 Task: Plan the quickest route from San Antonio to Big Bend Ranch State Park.
Action: Mouse moved to (970, 69)
Screenshot: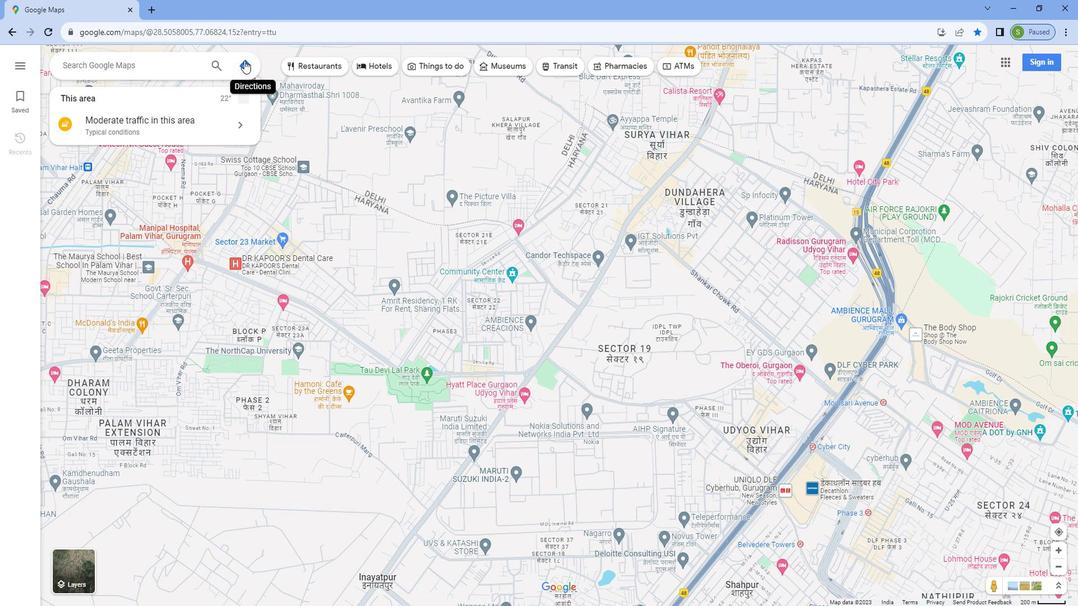 
Action: Mouse pressed left at (970, 69)
Screenshot: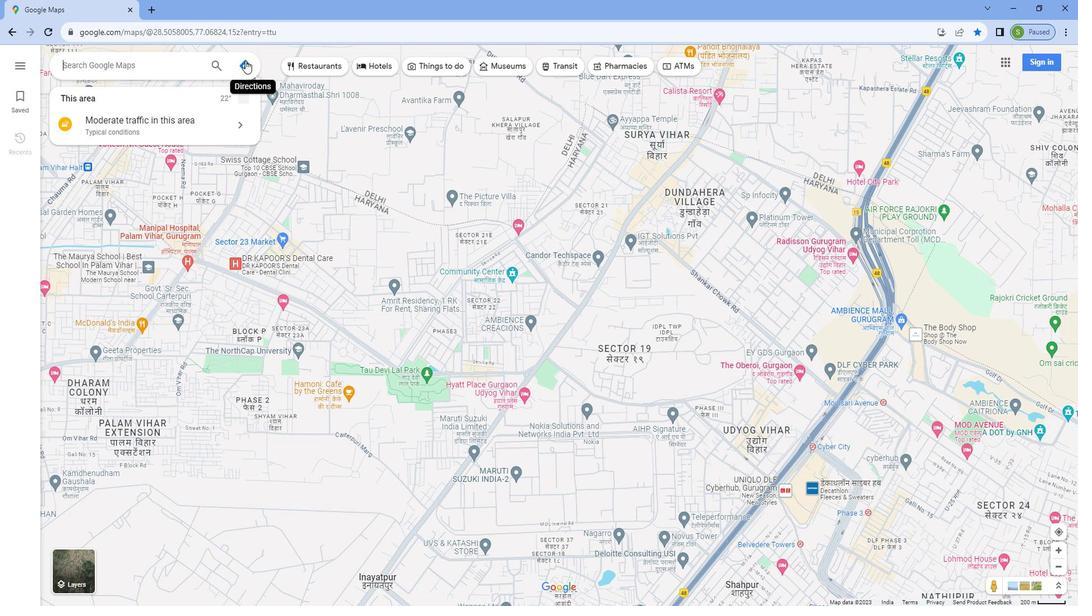 
Action: Mouse moved to (900, 103)
Screenshot: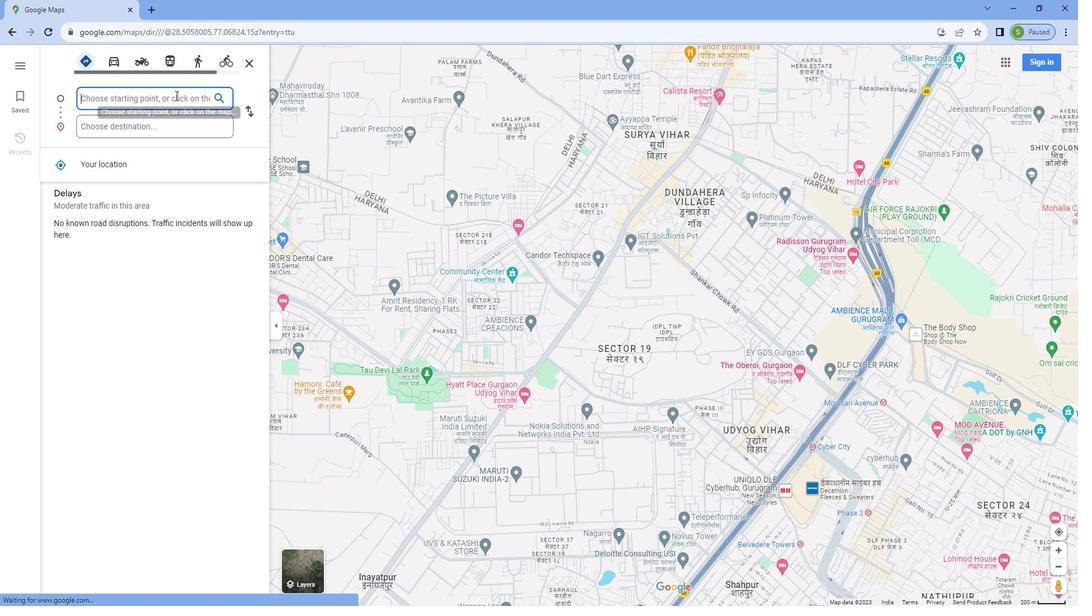 
Action: Key pressed <Key.caps_lock>S<Key.caps_lock>an<Key.space><Key.caps_lock>A<Key.caps_lock>ntonio
Screenshot: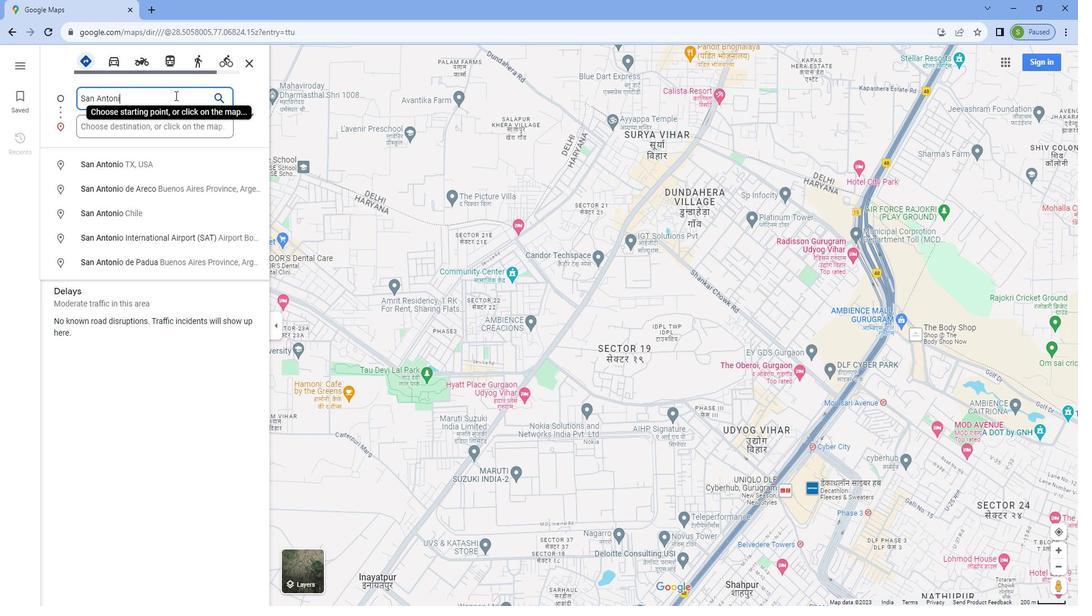 
Action: Mouse moved to (908, 133)
Screenshot: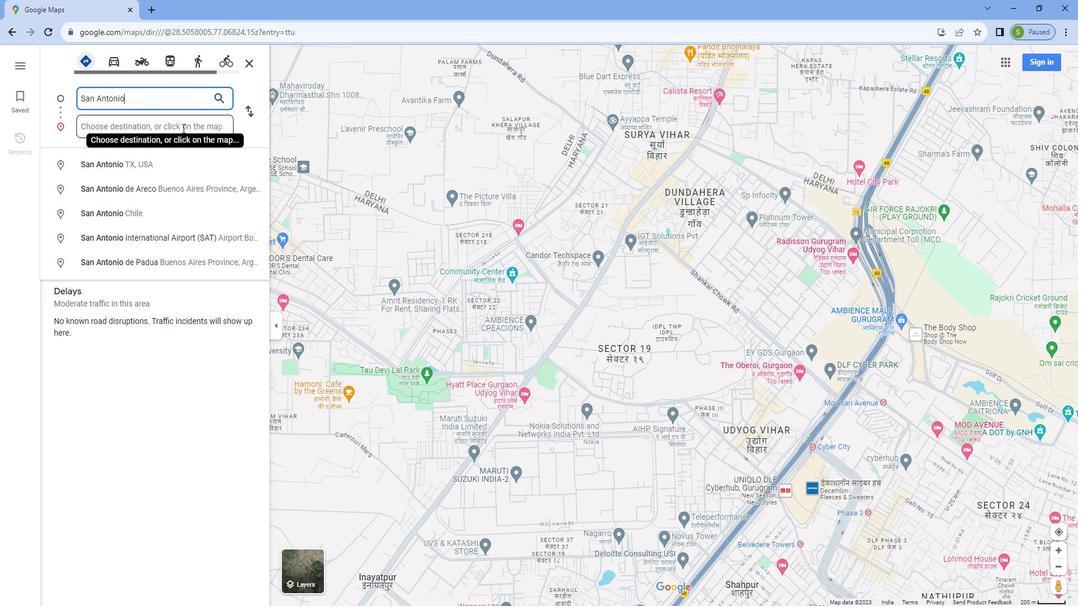 
Action: Mouse pressed left at (908, 133)
Screenshot: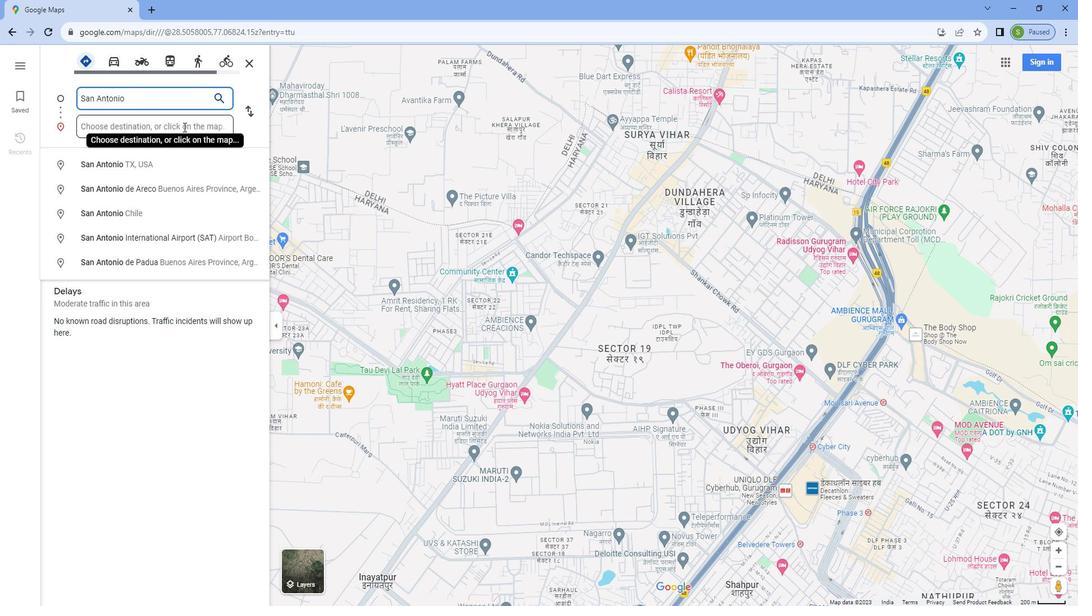 
Action: Key pressed <Key.caps_lock>B<Key.caps_lock>ig<Key.space><Key.caps_lock>B<Key.caps_lock>end<Key.space><Key.caps_lock>R<Key.caps_lock>anch<Key.space><Key.caps_lock>S<Key.caps_lock>tate<Key.space><Key.caps_lock>P<Key.caps_lock>ark<Key.enter>
Screenshot: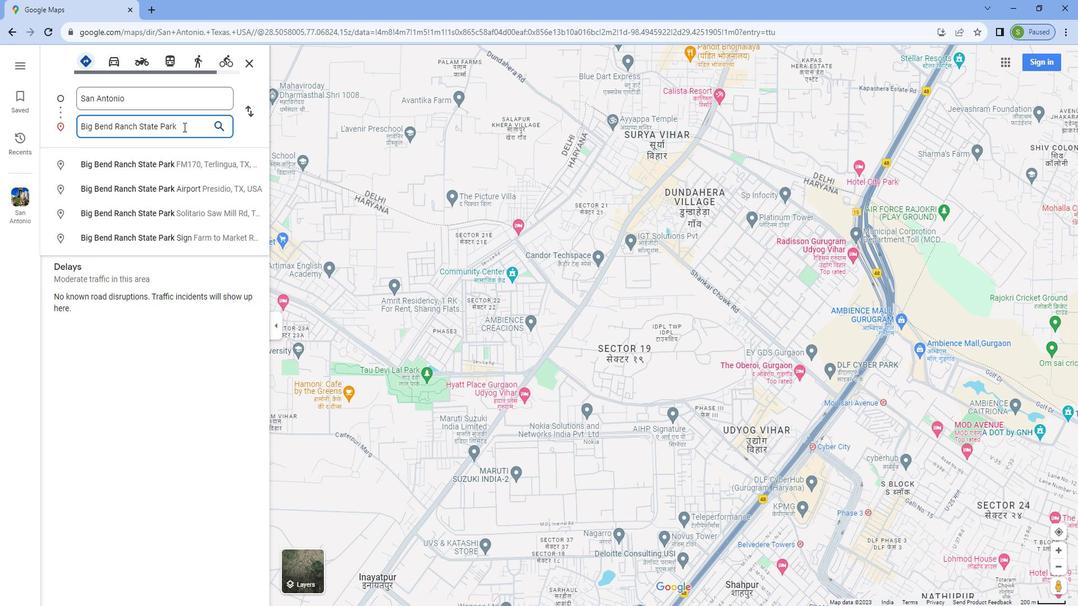 
Action: Mouse moved to (825, 303)
Screenshot: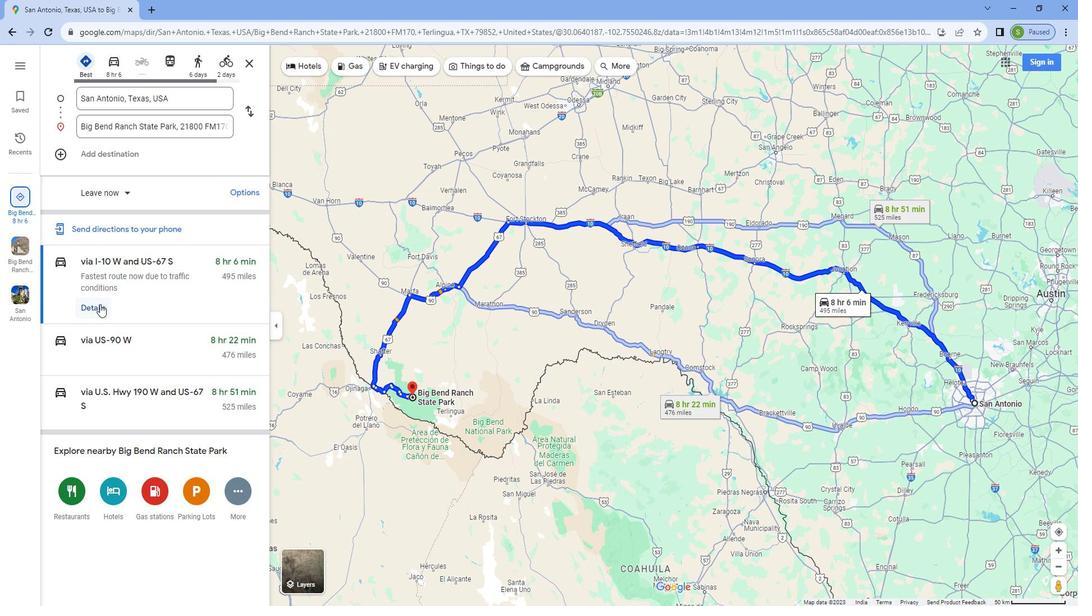 
Action: Mouse pressed left at (825, 303)
Screenshot: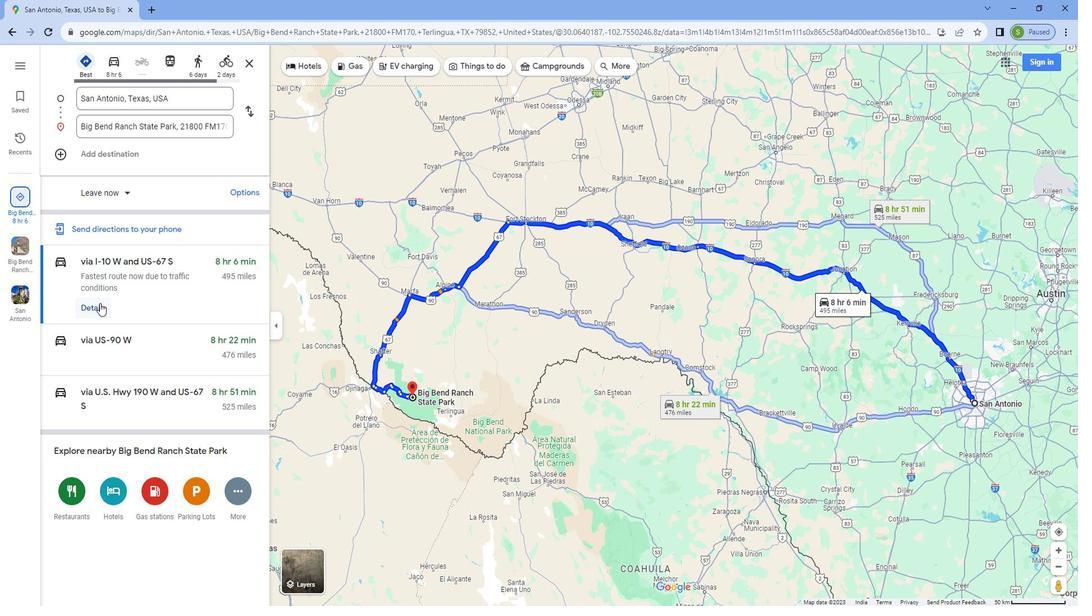 
Action: Mouse moved to (792, 214)
Screenshot: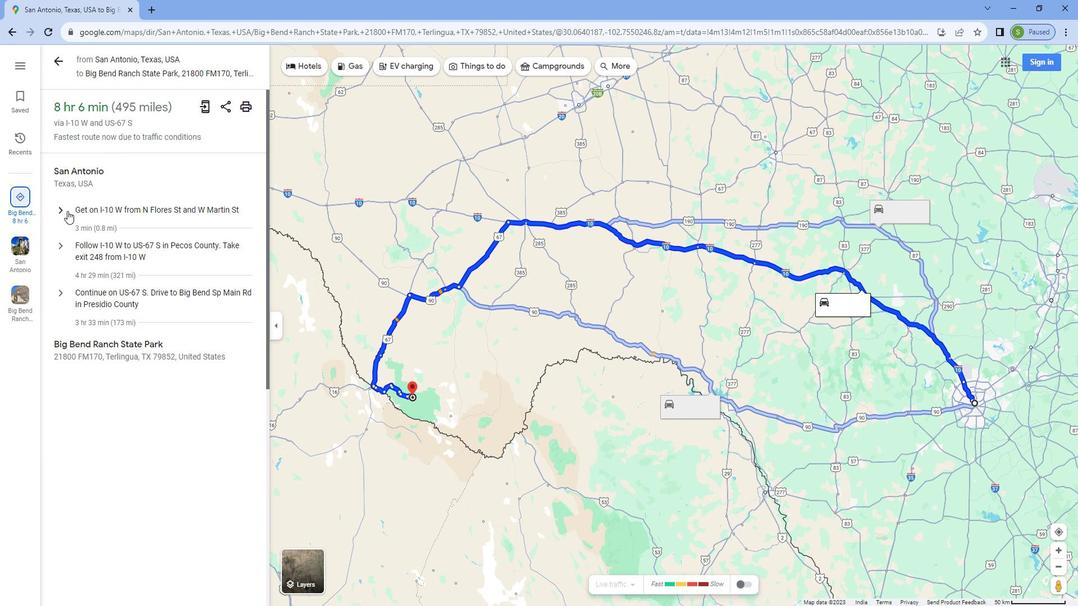 
Action: Mouse pressed left at (792, 214)
Screenshot: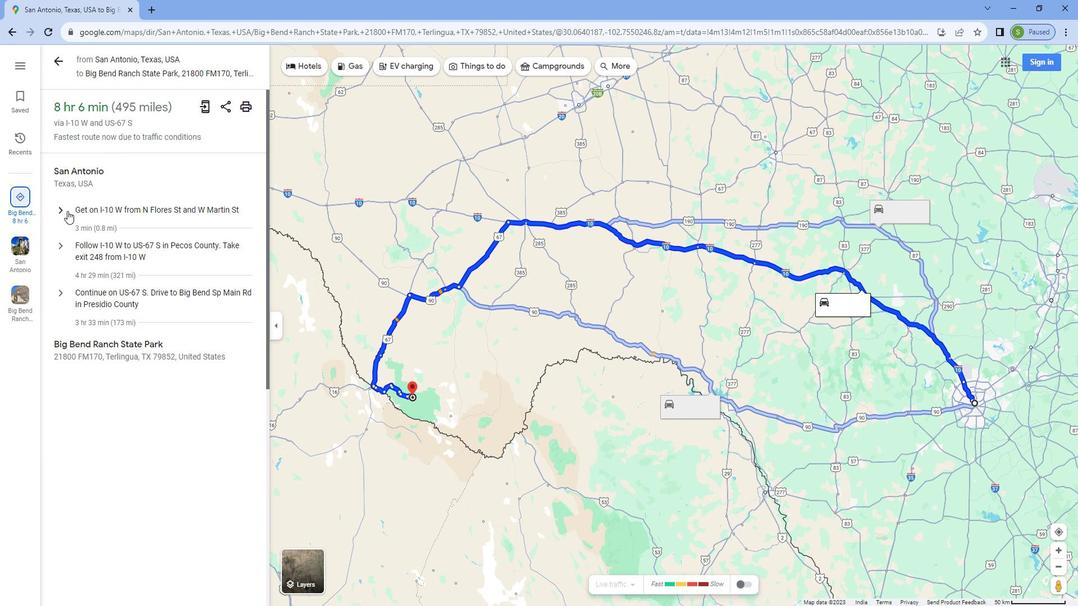 
Action: Mouse moved to (790, 396)
Screenshot: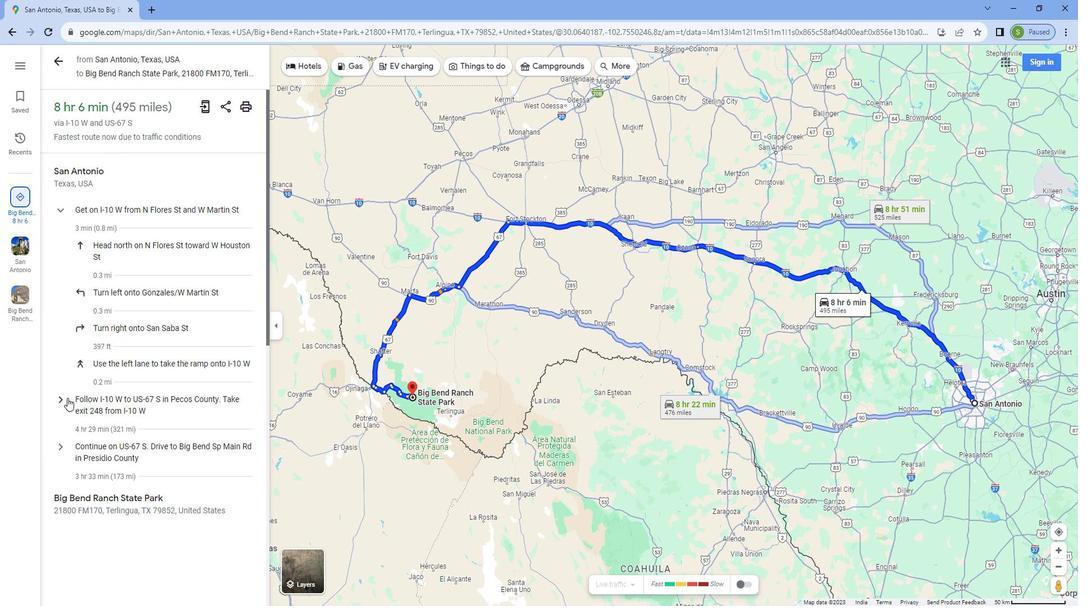 
Action: Mouse pressed left at (790, 396)
Screenshot: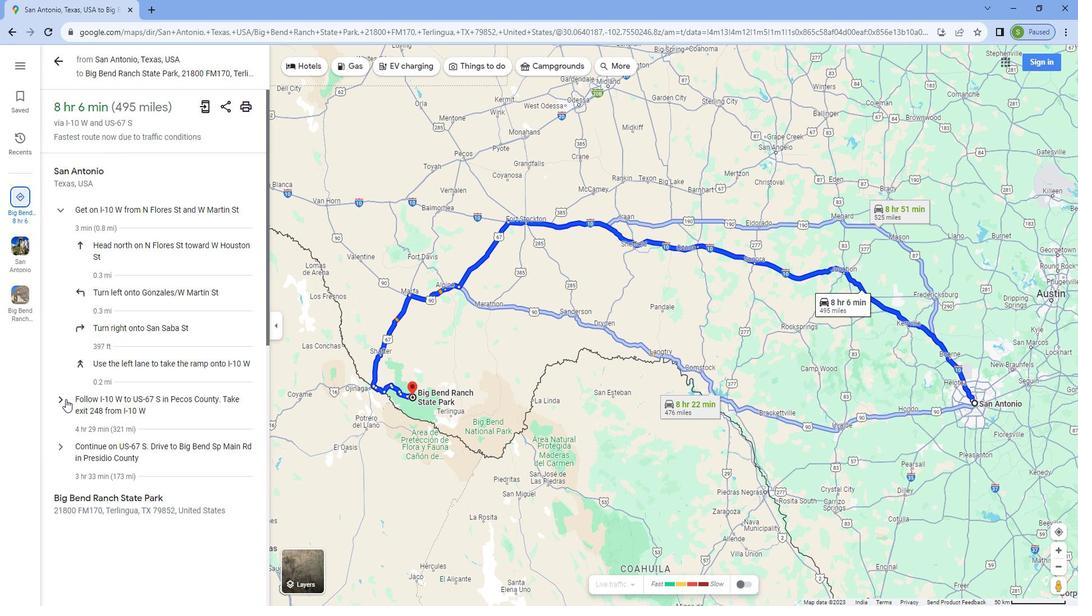 
Action: Mouse moved to (914, 449)
Screenshot: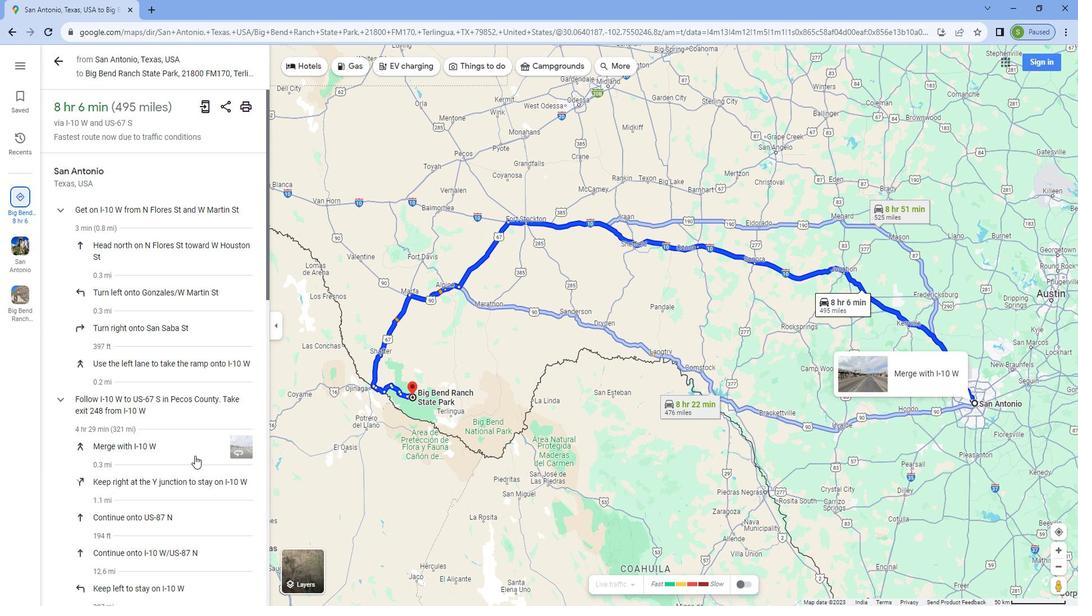 
Action: Mouse scrolled (914, 448) with delta (0, 0)
Screenshot: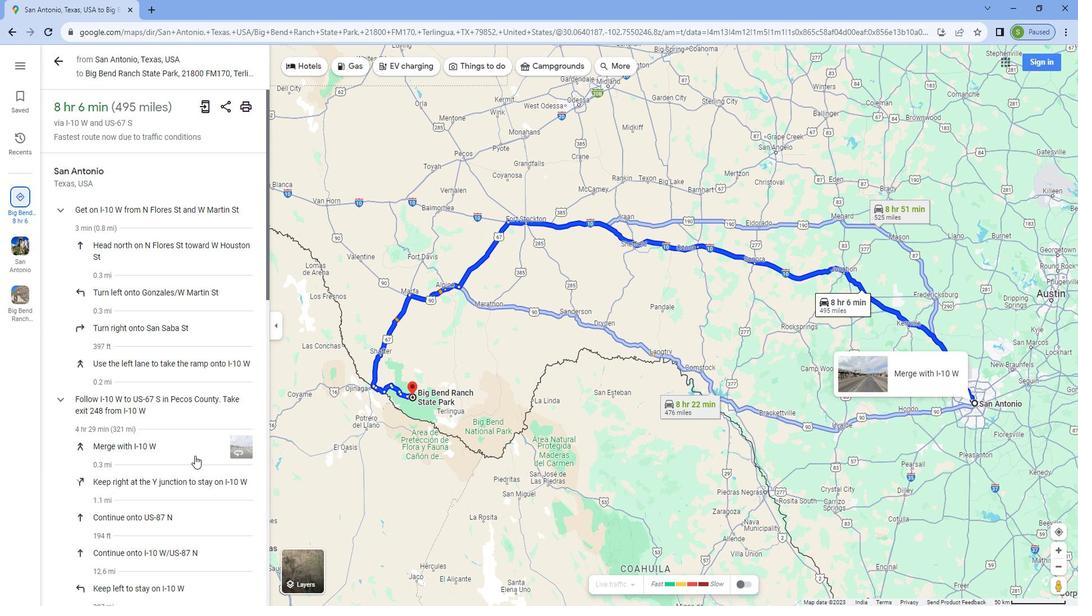 
Action: Mouse moved to (900, 437)
Screenshot: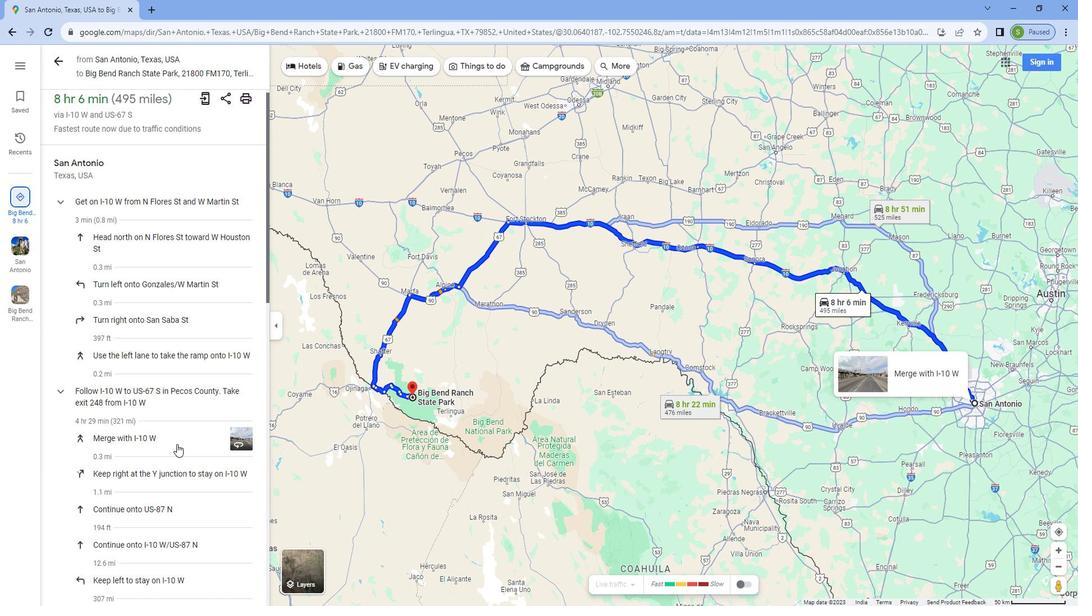 
Action: Mouse scrolled (900, 437) with delta (0, 0)
Screenshot: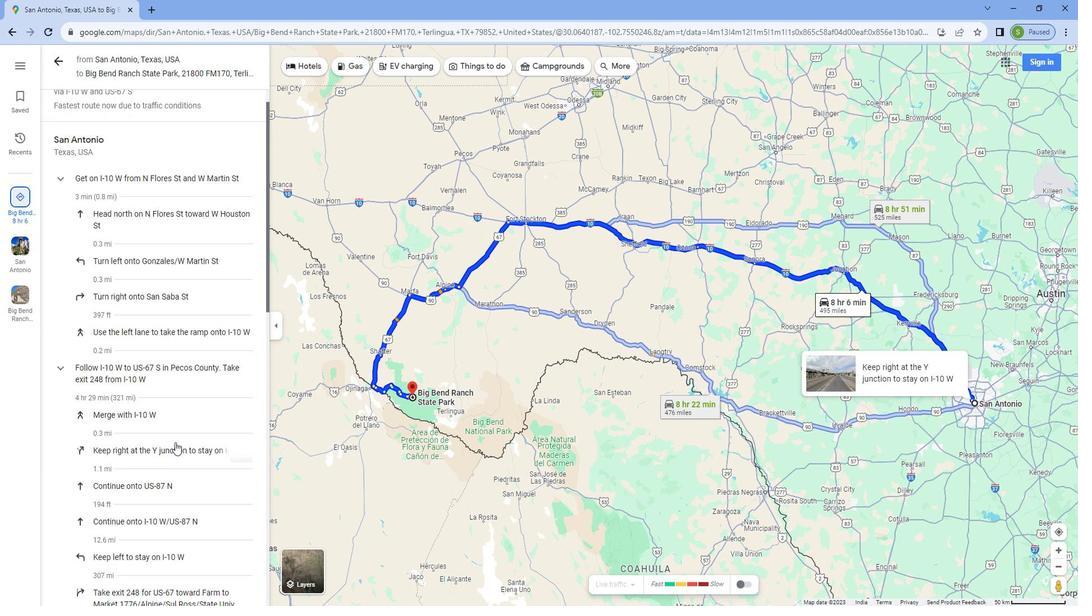 
Action: Mouse moved to (898, 435)
Screenshot: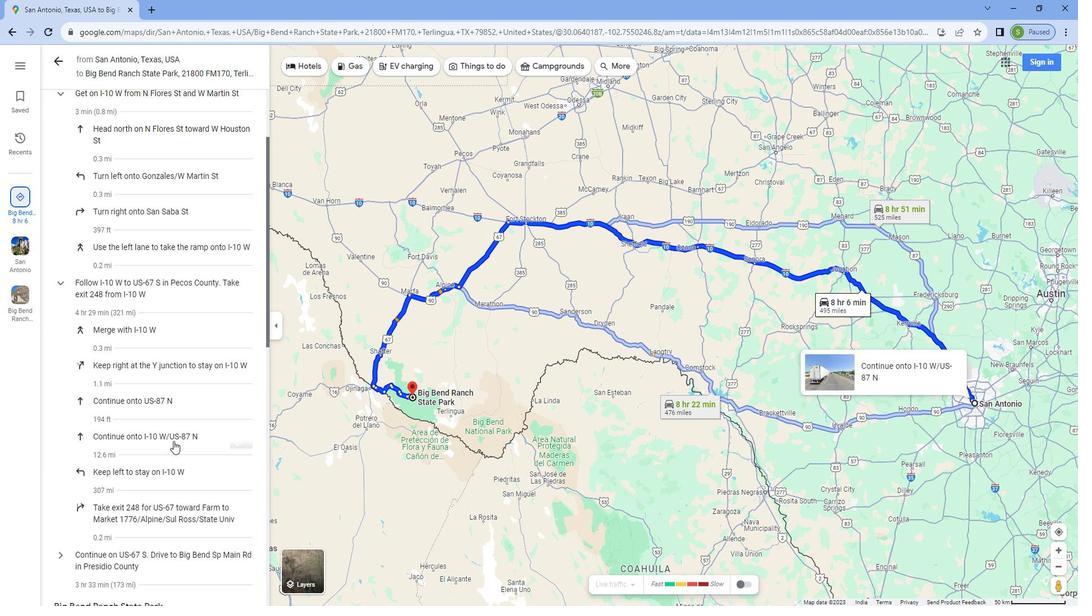 
Action: Mouse scrolled (898, 435) with delta (0, 0)
Screenshot: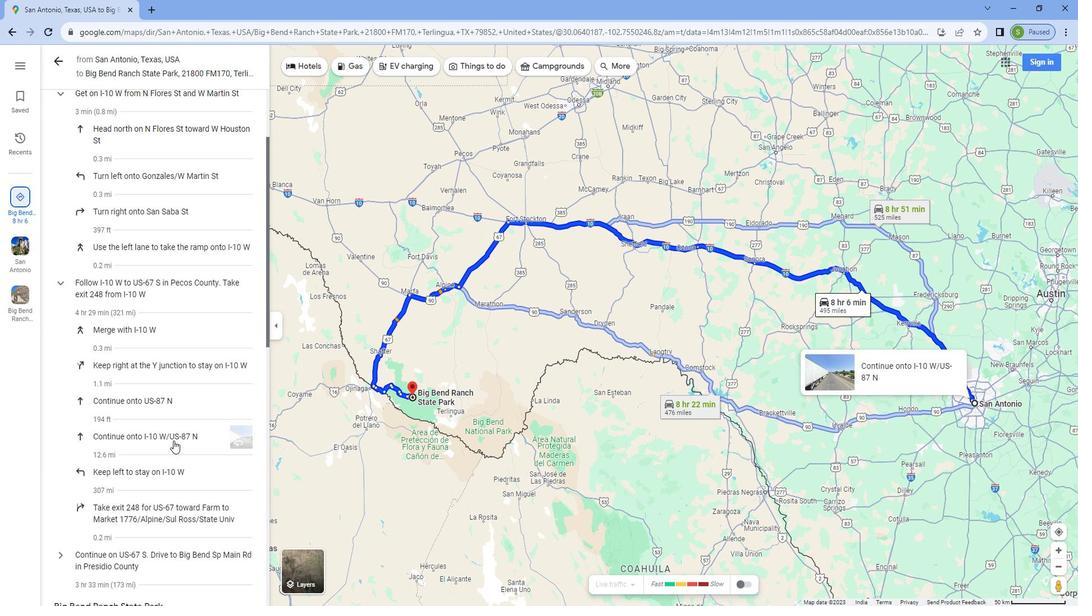 
Action: Mouse scrolled (898, 435) with delta (0, 0)
Screenshot: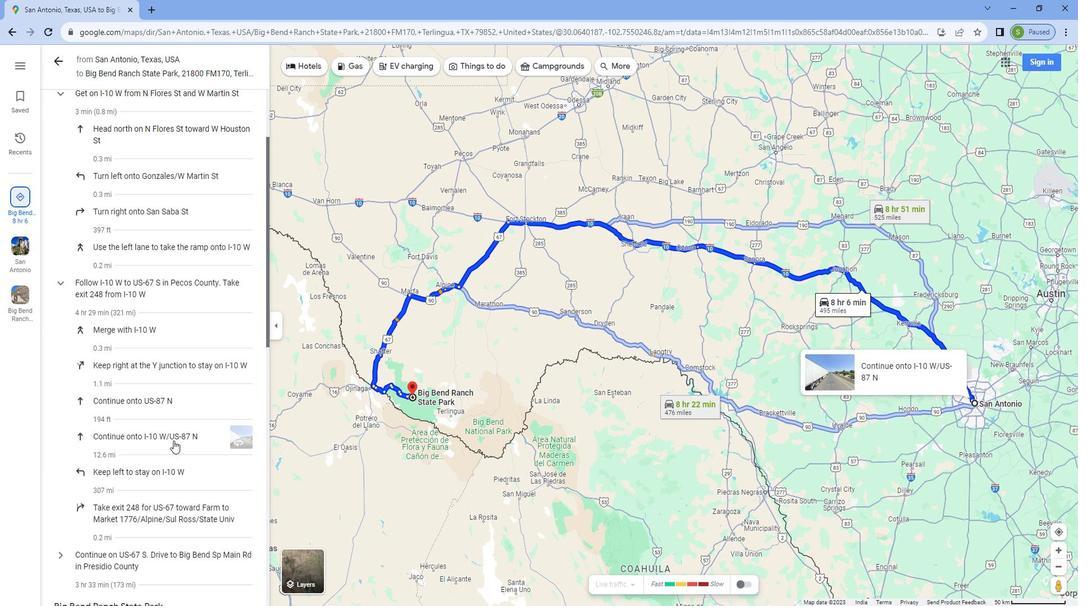 
Action: Mouse scrolled (898, 435) with delta (0, 0)
Screenshot: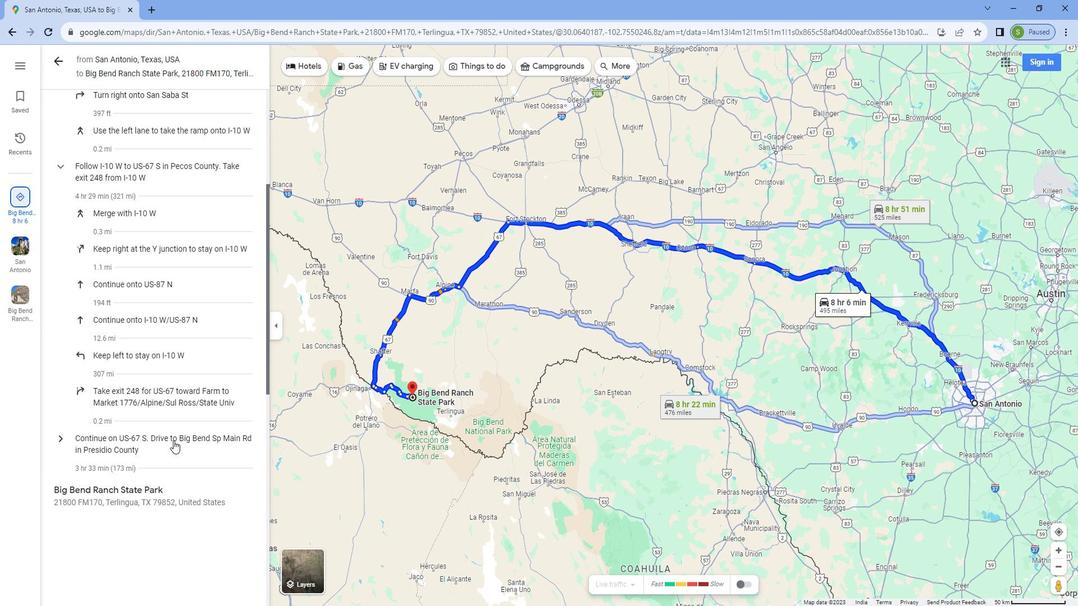
Action: Mouse scrolled (898, 435) with delta (0, 0)
Screenshot: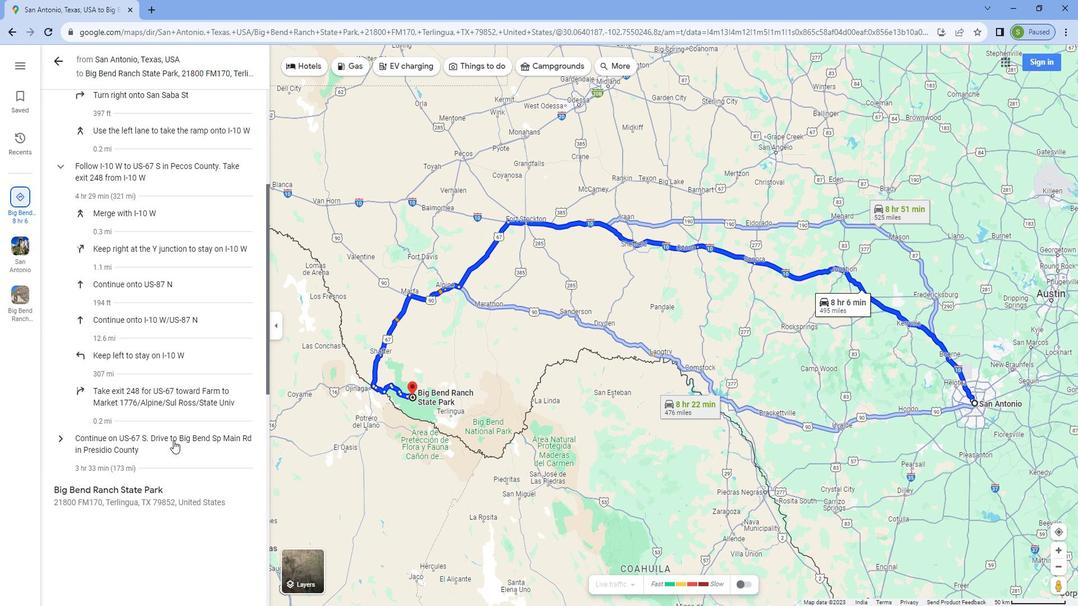 
Action: Mouse moved to (790, 318)
Screenshot: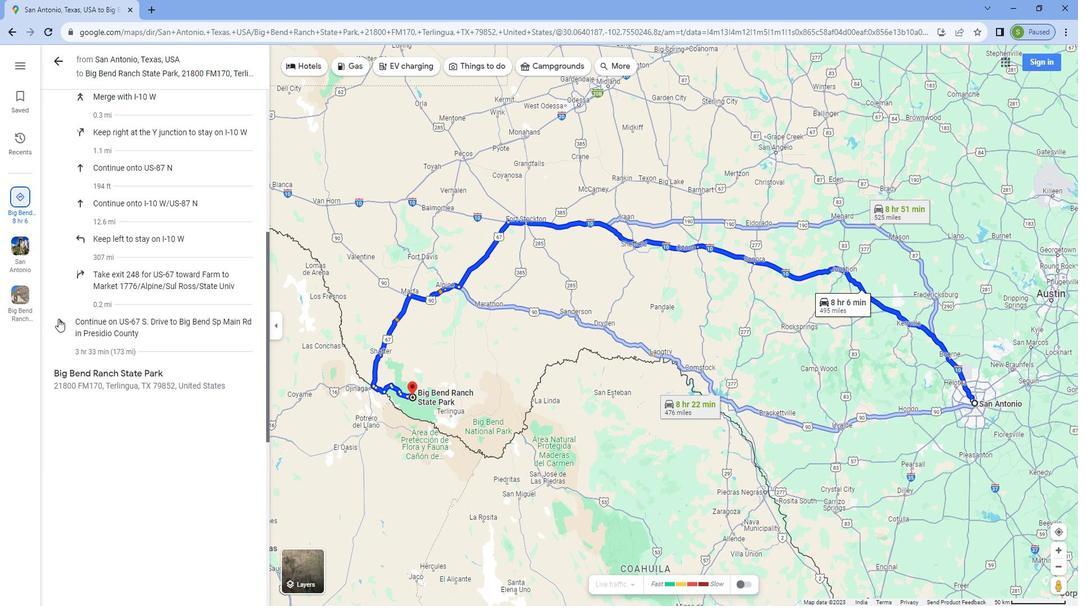 
Action: Mouse pressed left at (790, 318)
Screenshot: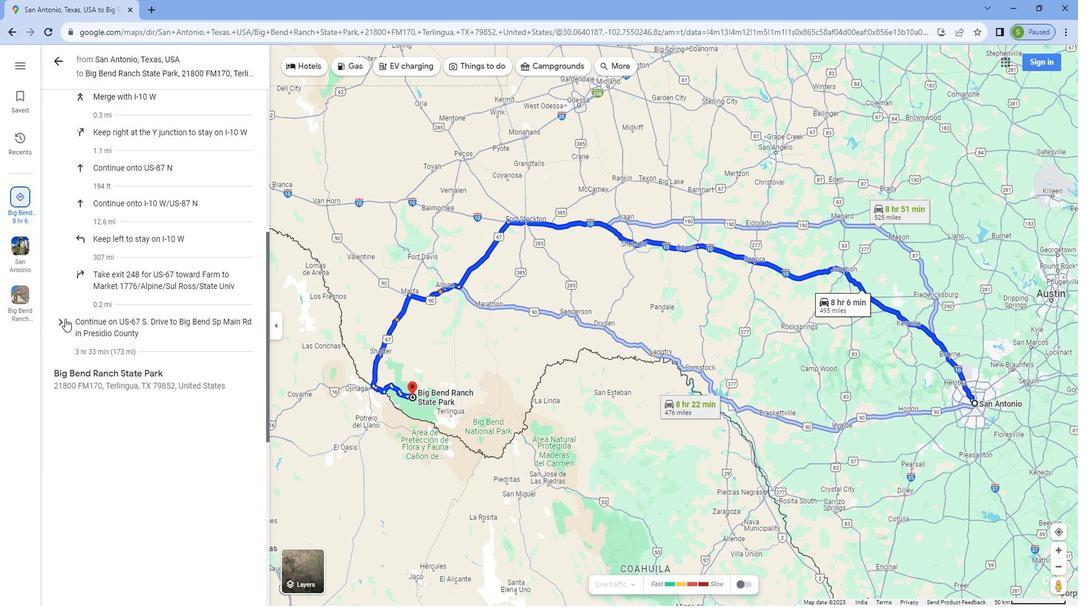 
Action: Mouse moved to (911, 392)
Screenshot: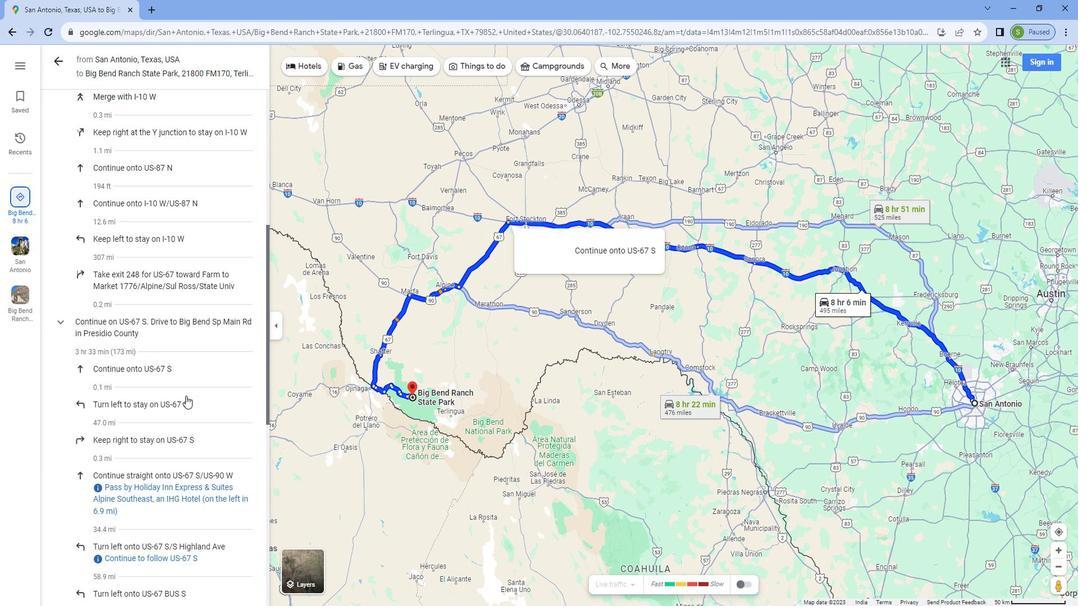 
Action: Mouse scrolled (911, 392) with delta (0, 0)
Screenshot: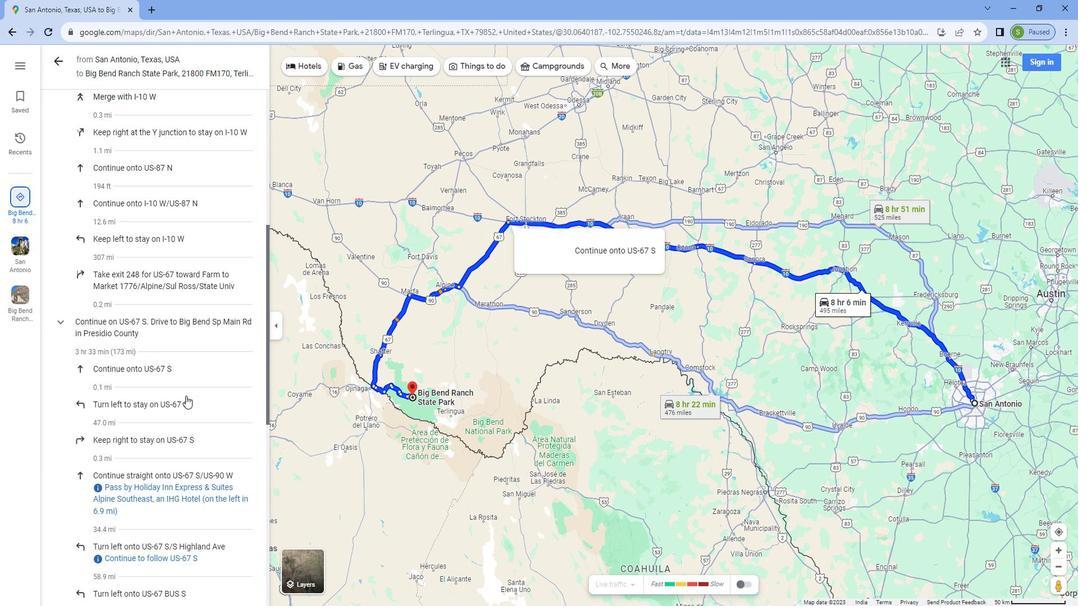 
Action: Mouse moved to (911, 393)
Screenshot: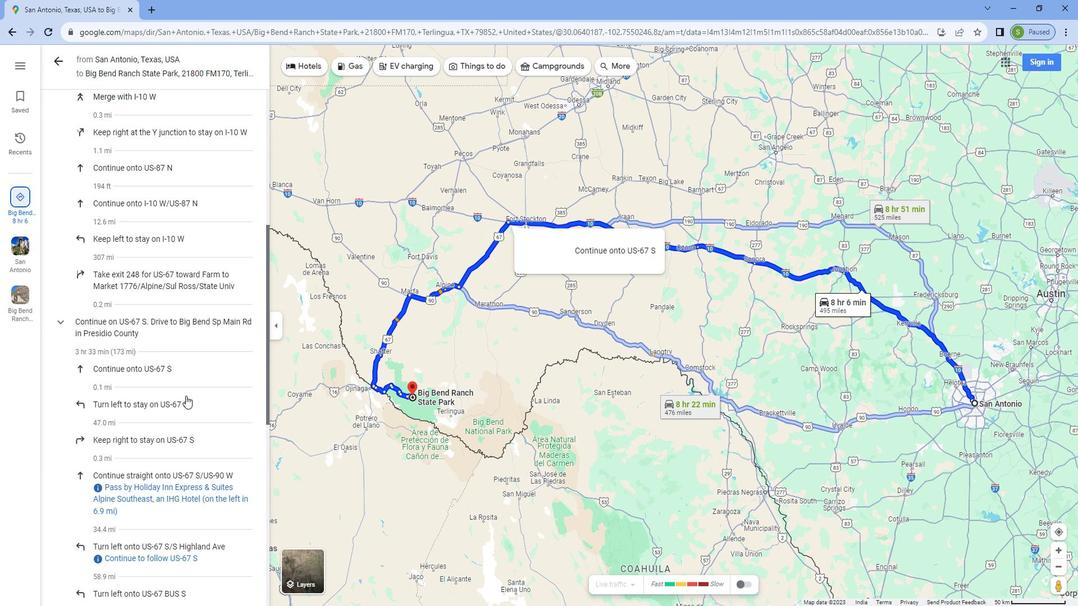 
Action: Mouse scrolled (911, 392) with delta (0, 0)
Screenshot: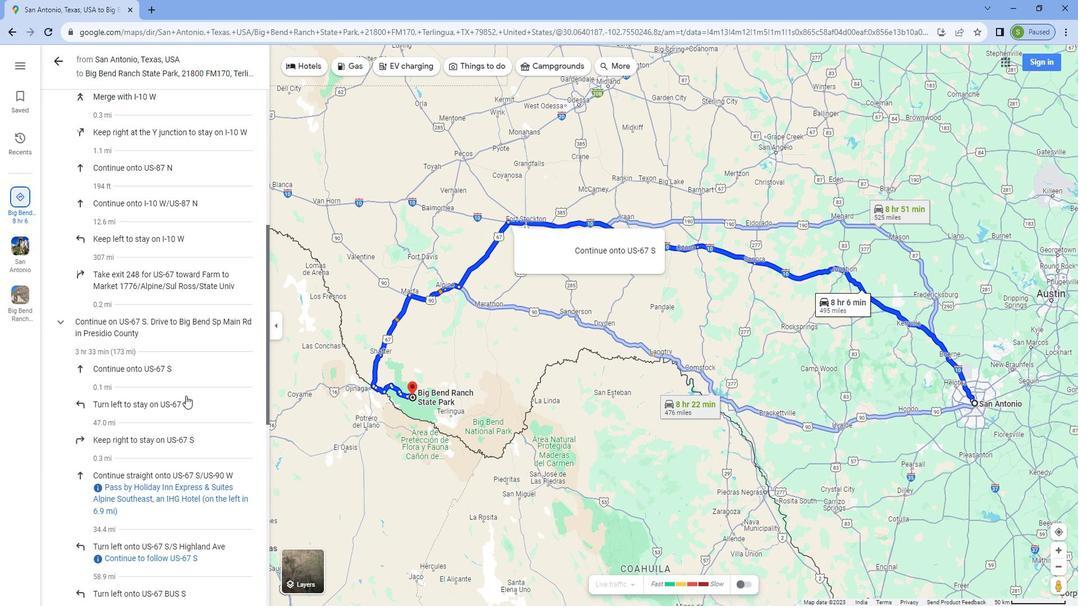 
Action: Mouse scrolled (911, 392) with delta (0, 0)
Screenshot: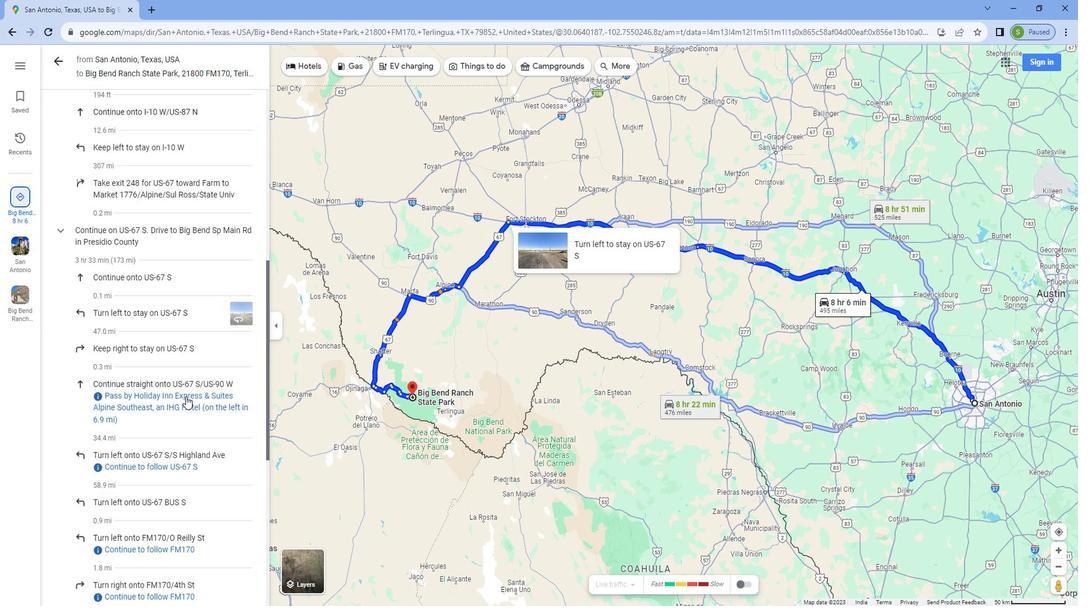
Action: Mouse moved to (911, 394)
Screenshot: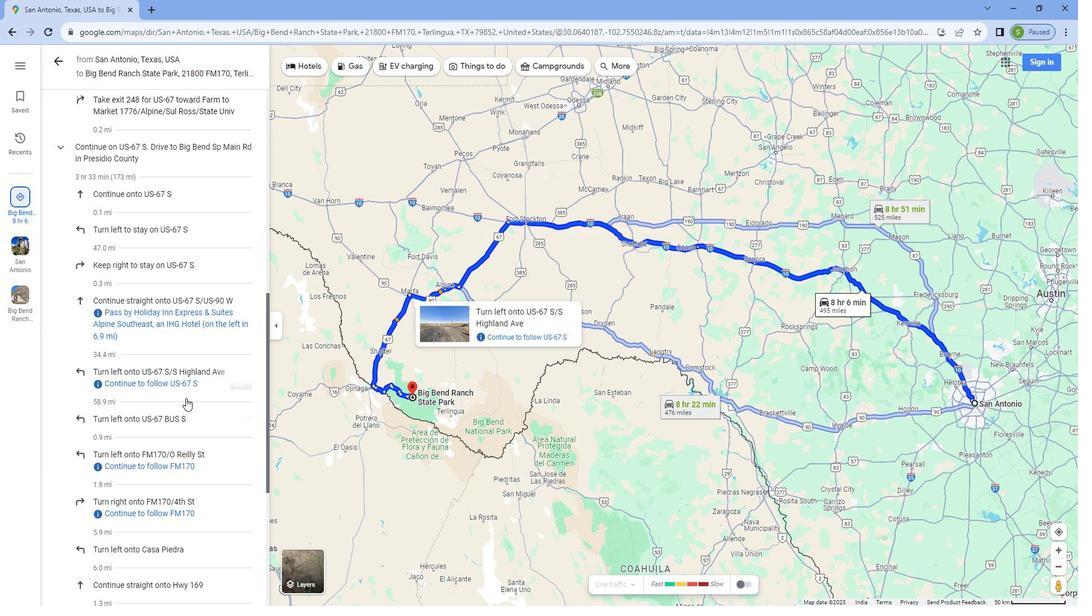 
Action: Mouse scrolled (911, 394) with delta (0, 0)
Screenshot: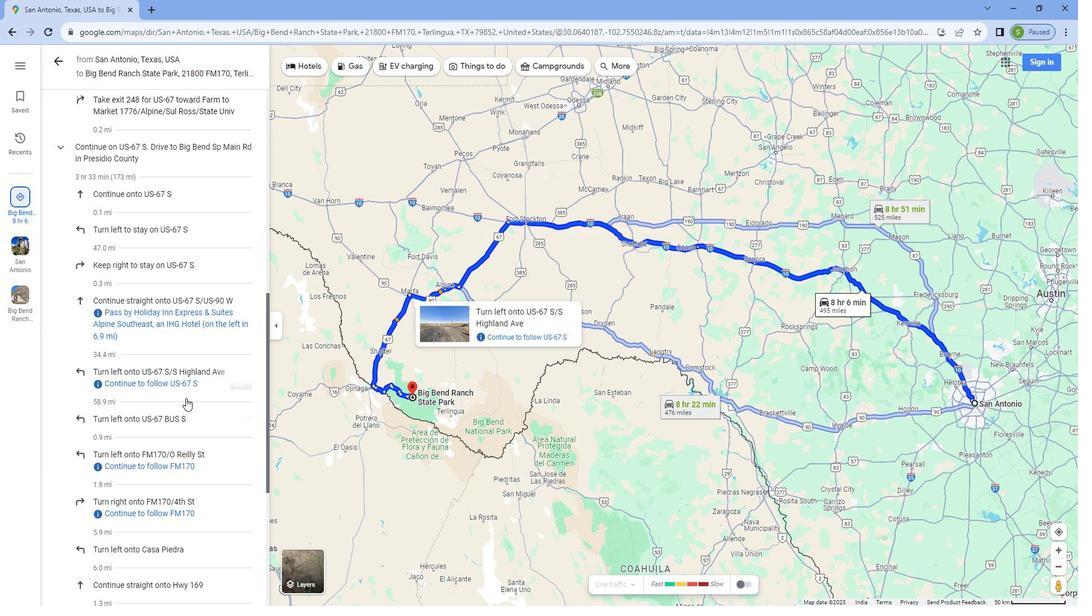 
Action: Mouse scrolled (911, 394) with delta (0, 0)
Screenshot: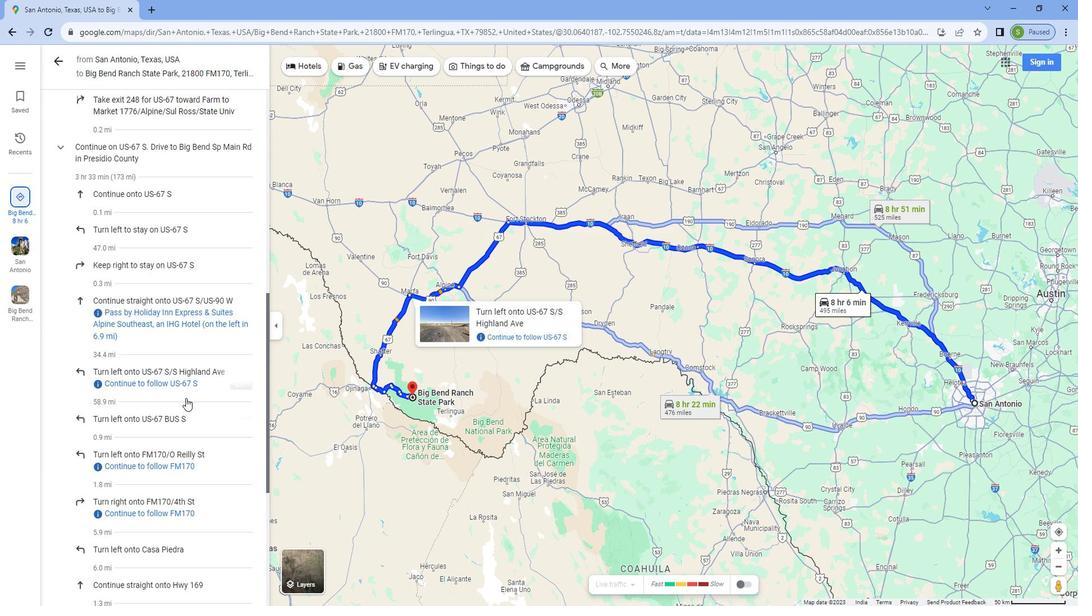 
Action: Mouse scrolled (911, 394) with delta (0, 0)
Screenshot: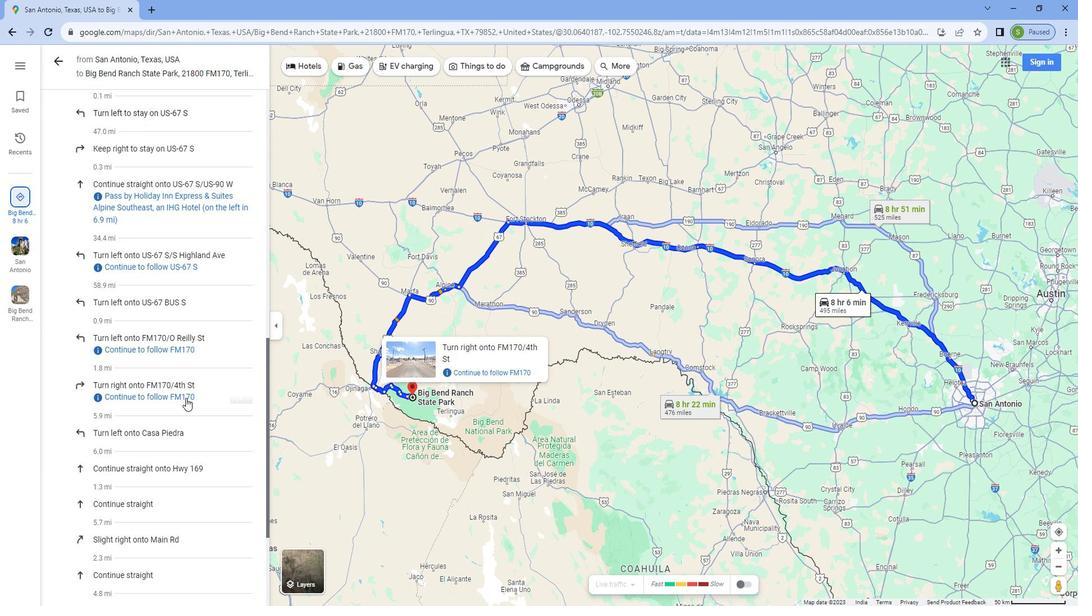 
Action: Mouse scrolled (911, 394) with delta (0, 0)
Screenshot: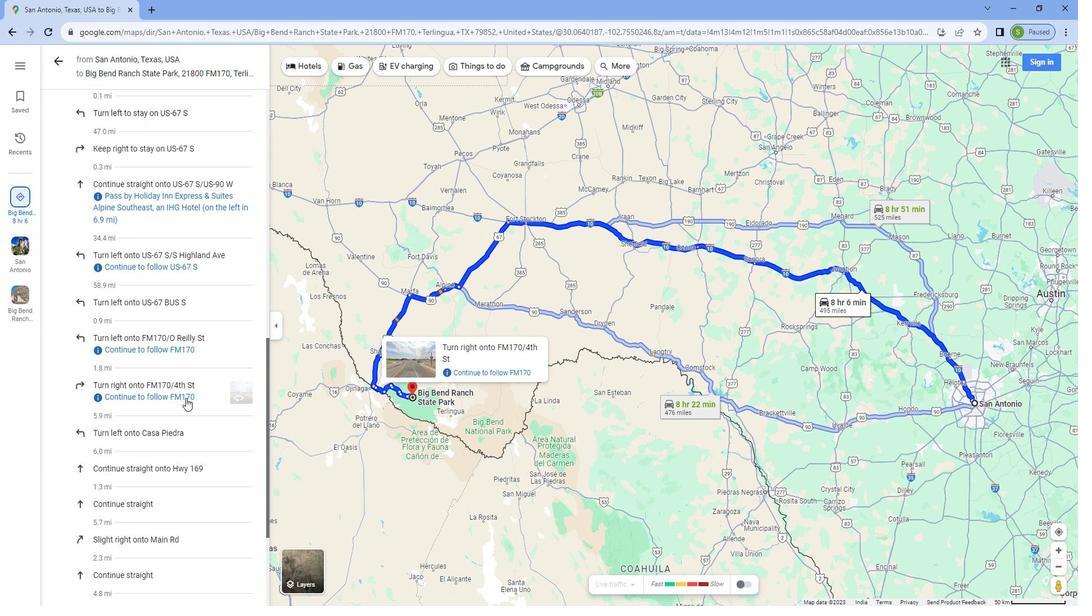 
Action: Mouse scrolled (911, 394) with delta (0, 0)
Screenshot: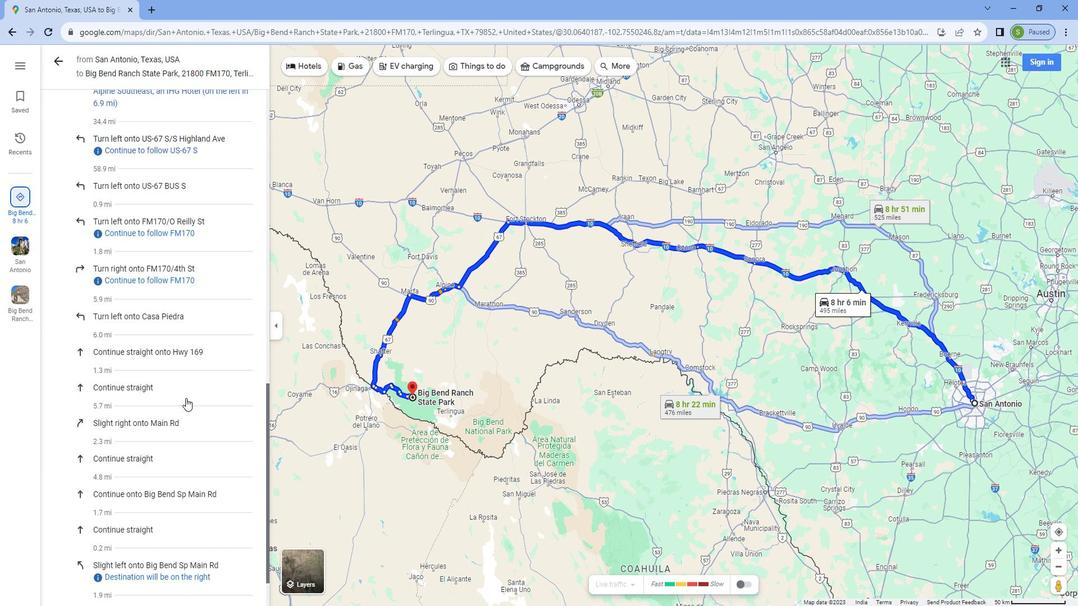 
Action: Mouse scrolled (911, 394) with delta (0, 0)
Screenshot: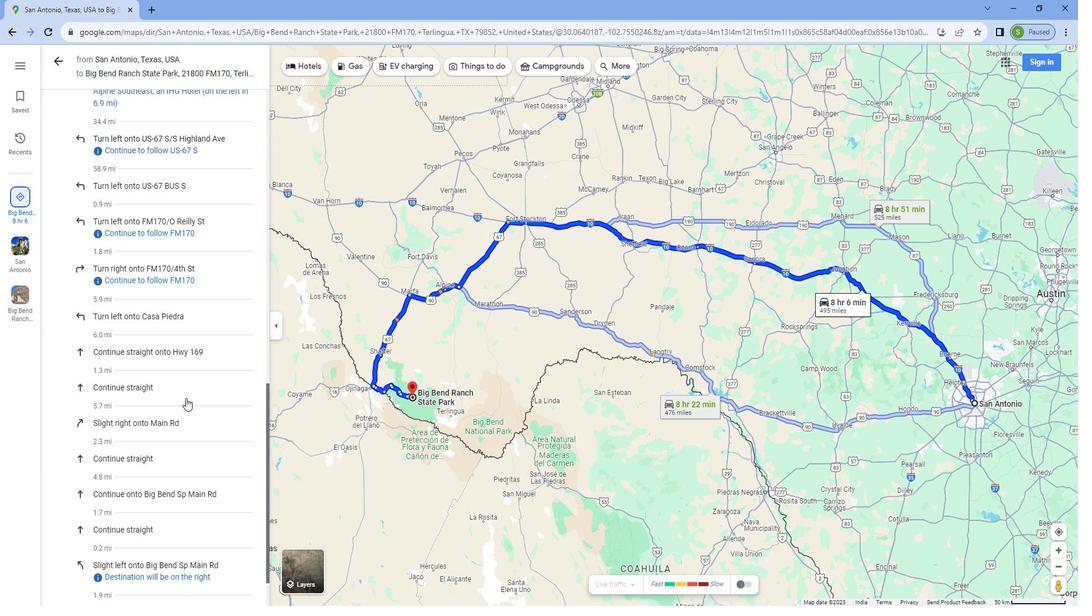 
Action: Mouse scrolled (911, 394) with delta (0, 0)
Screenshot: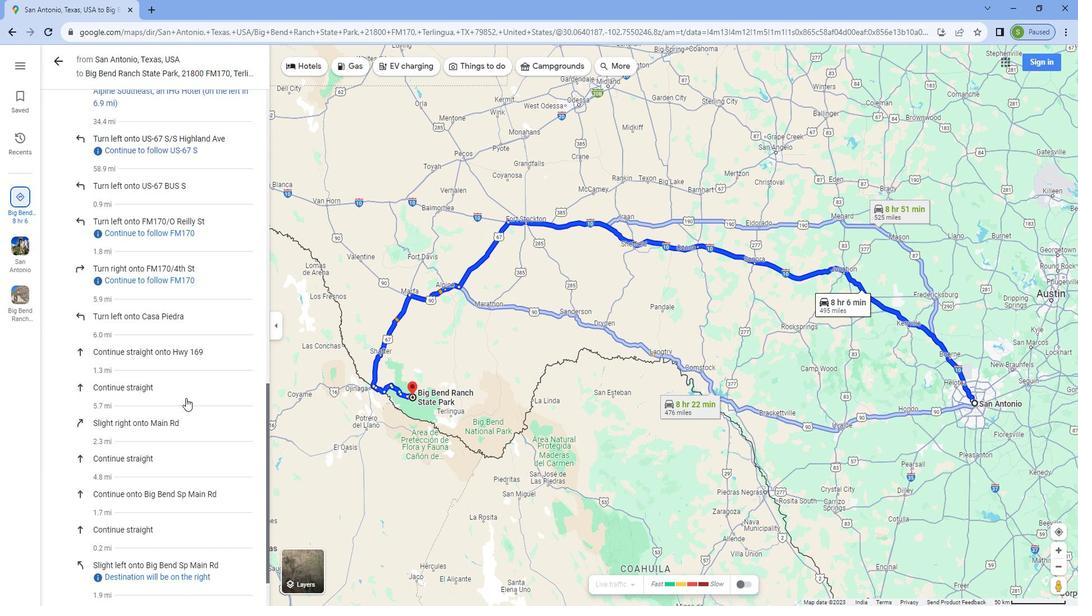
Action: Mouse scrolled (911, 394) with delta (0, 0)
Screenshot: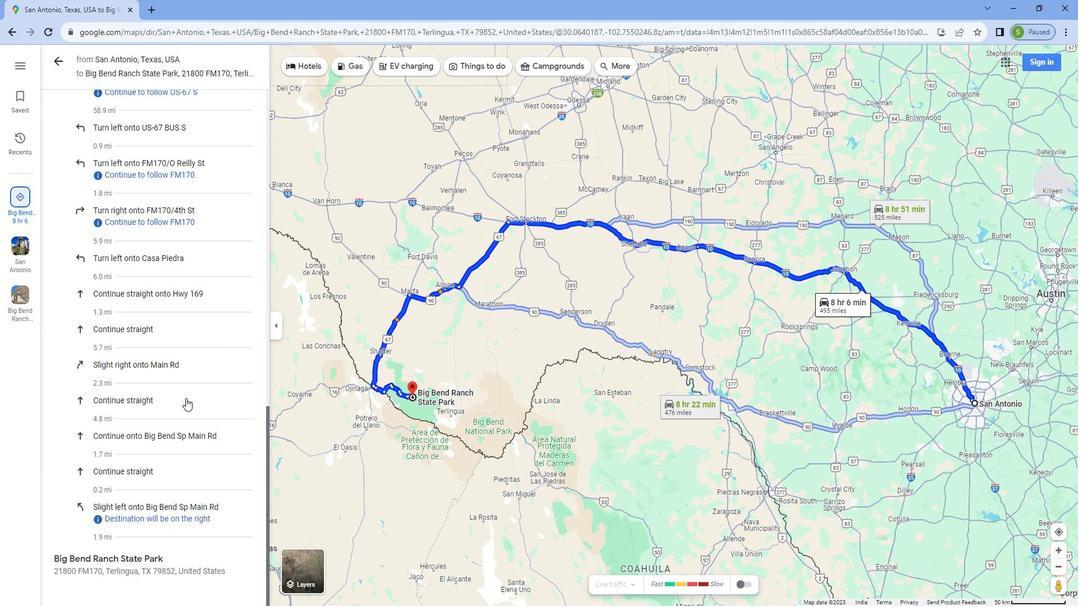 
Action: Mouse scrolled (911, 394) with delta (0, 0)
Screenshot: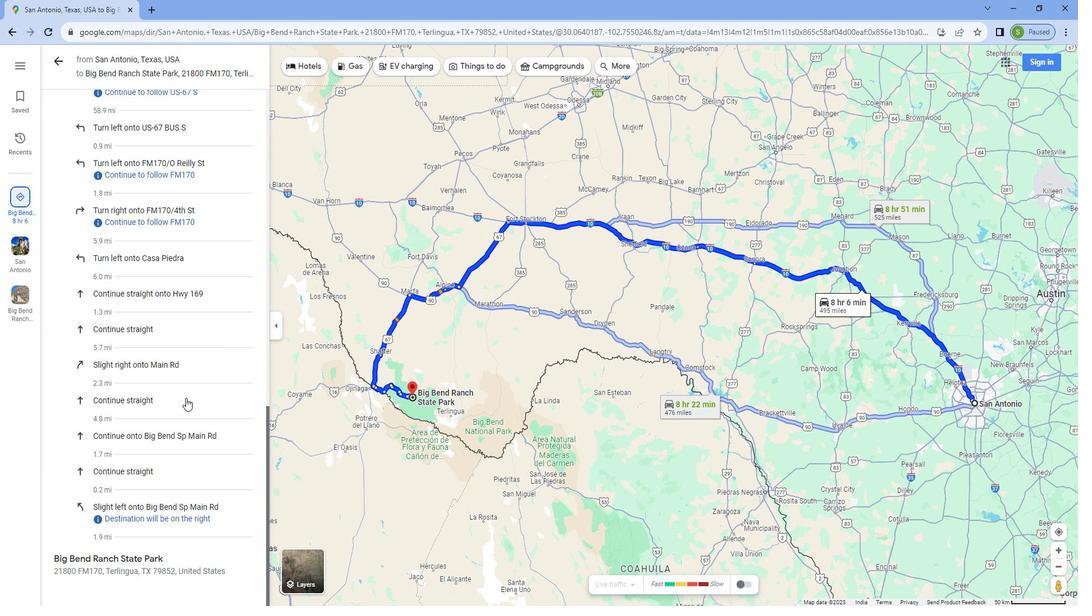 
Action: Mouse scrolled (911, 394) with delta (0, 0)
Screenshot: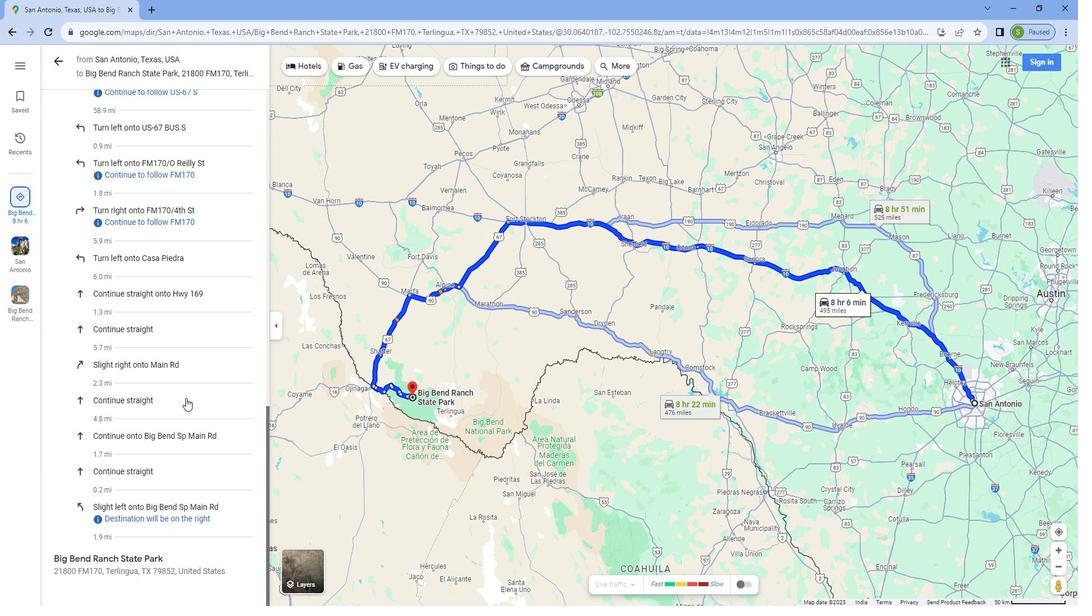 
Action: Mouse scrolled (911, 394) with delta (0, 0)
Screenshot: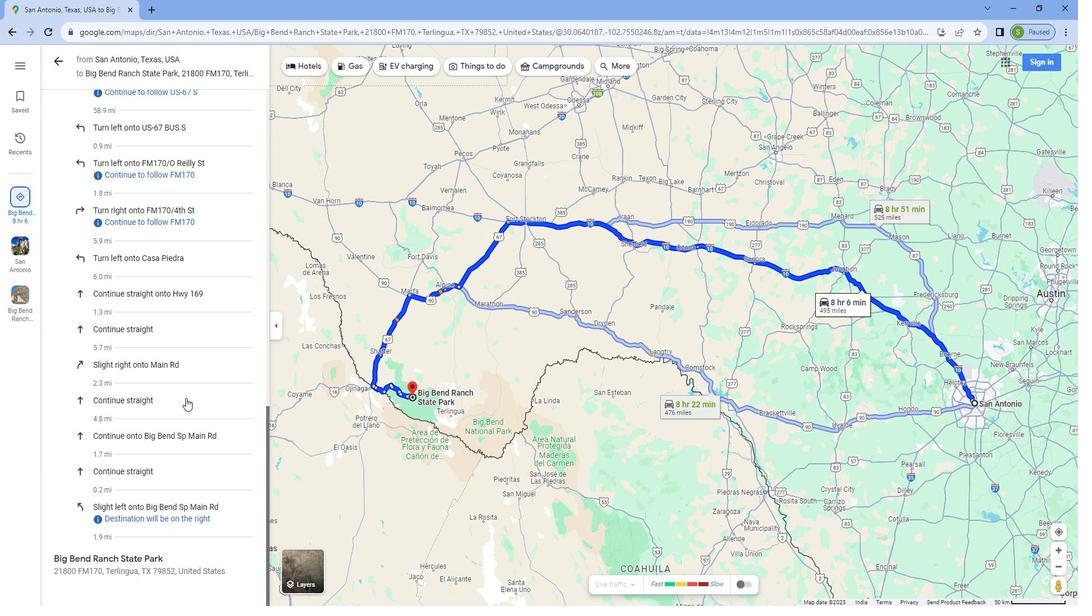 
Action: Mouse moved to (781, 69)
Screenshot: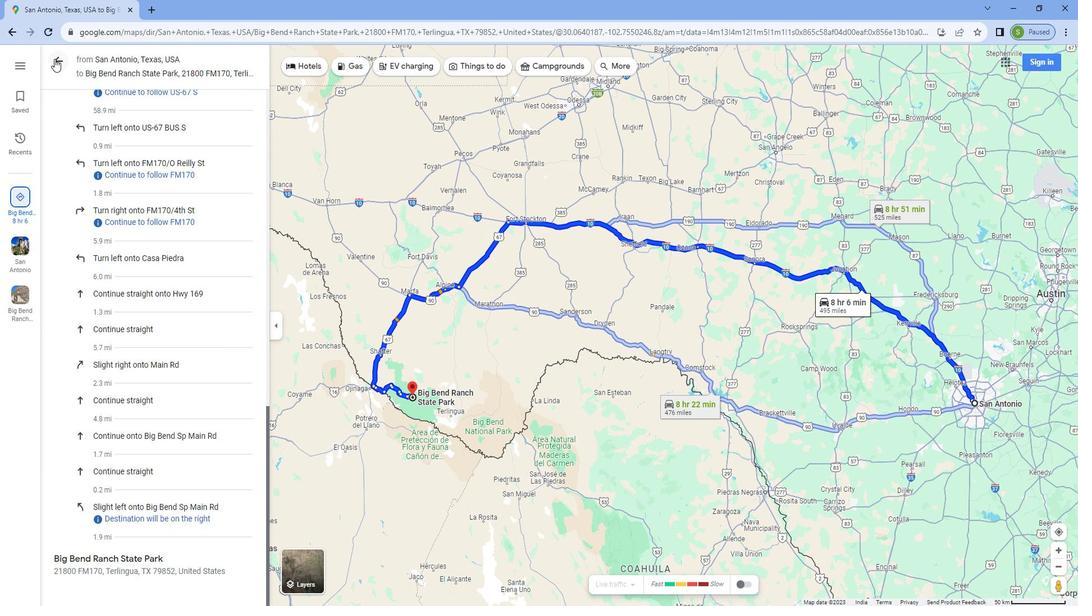 
Action: Mouse pressed left at (781, 69)
Screenshot: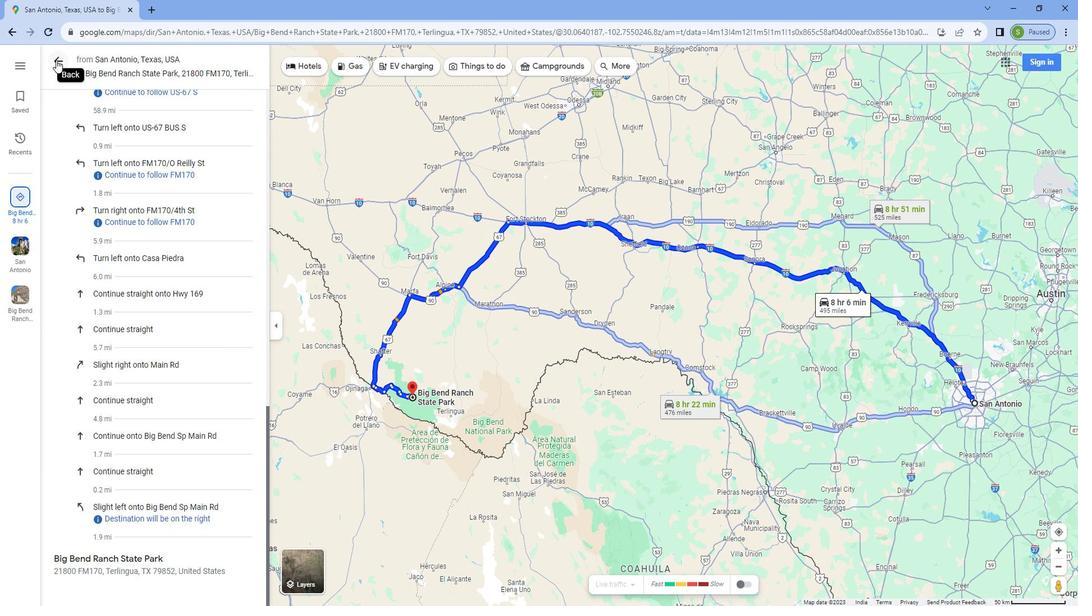 
Action: Mouse moved to (1084, 207)
Screenshot: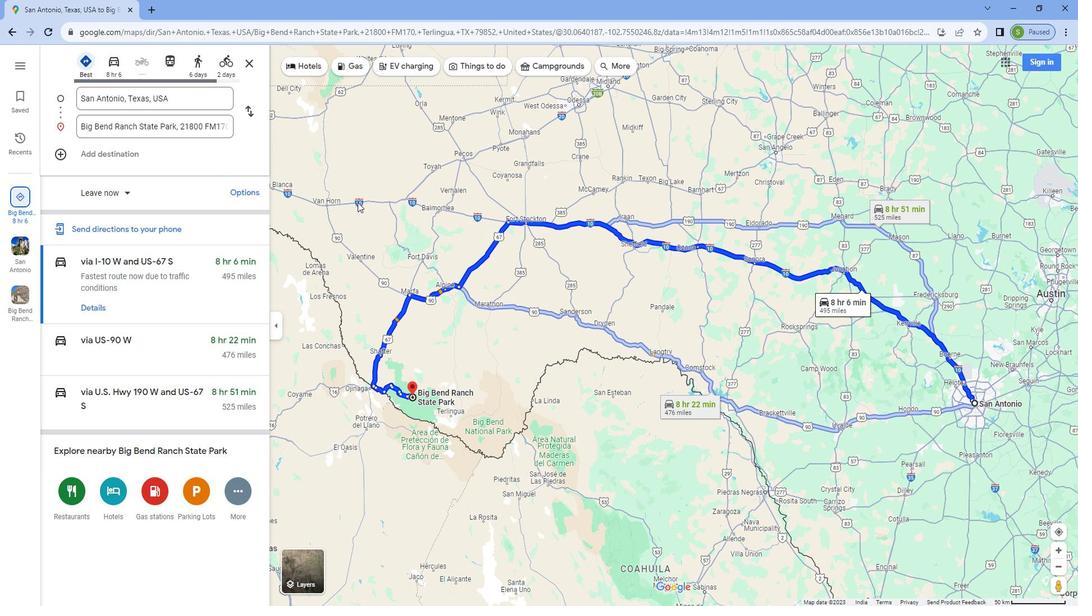
